 Task: Create a due date automation trigger when advanced on, 2 hours before a card is due add content with a name or a description not starting with resume.
Action: Mouse moved to (830, 254)
Screenshot: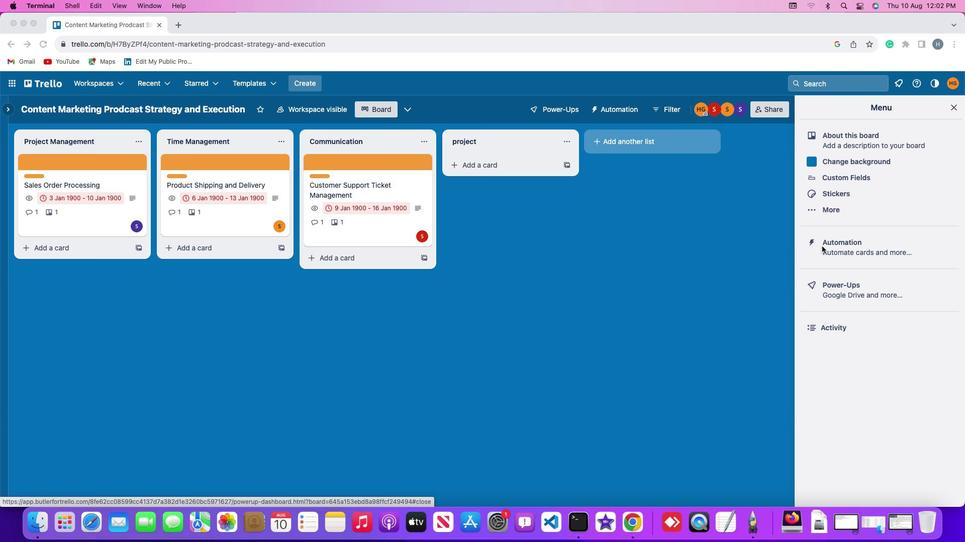 
Action: Mouse pressed left at (830, 254)
Screenshot: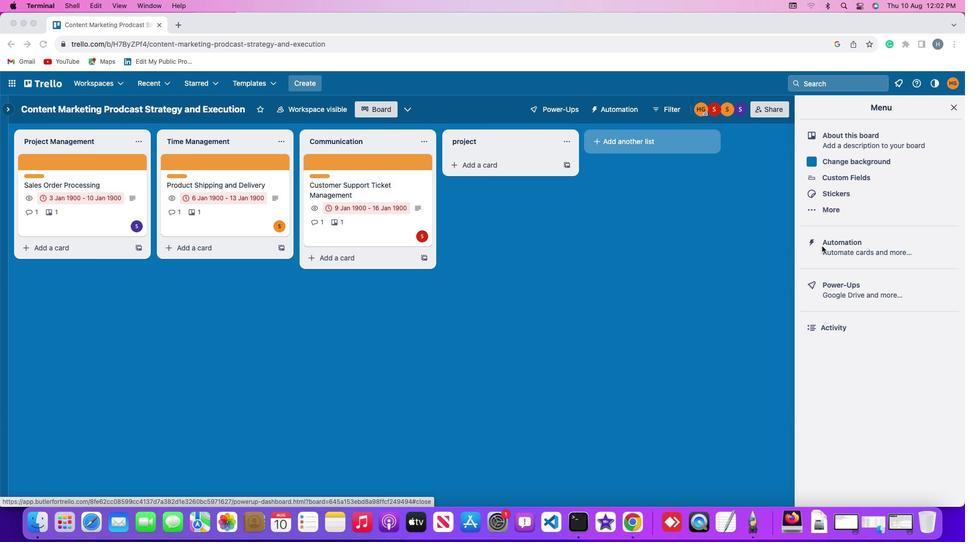 
Action: Mouse pressed left at (830, 254)
Screenshot: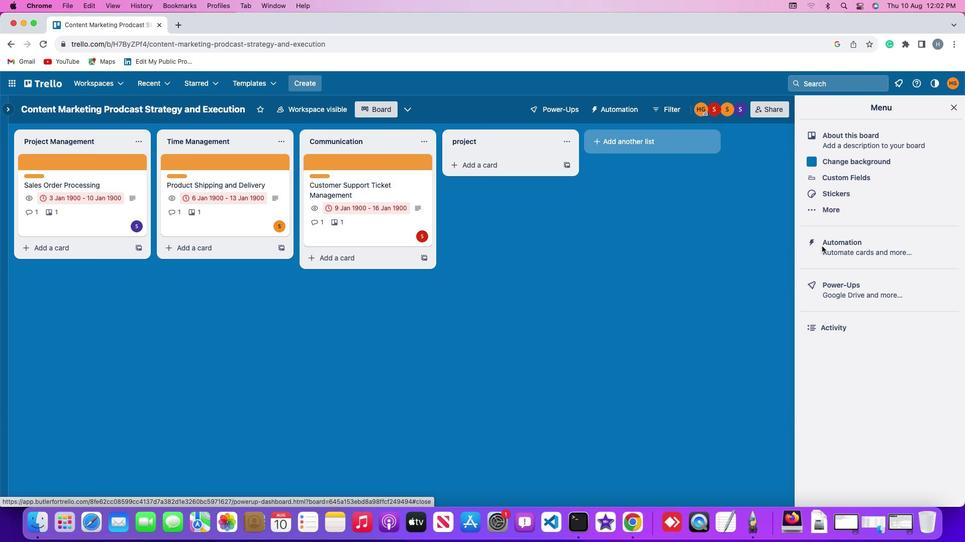 
Action: Mouse moved to (70, 245)
Screenshot: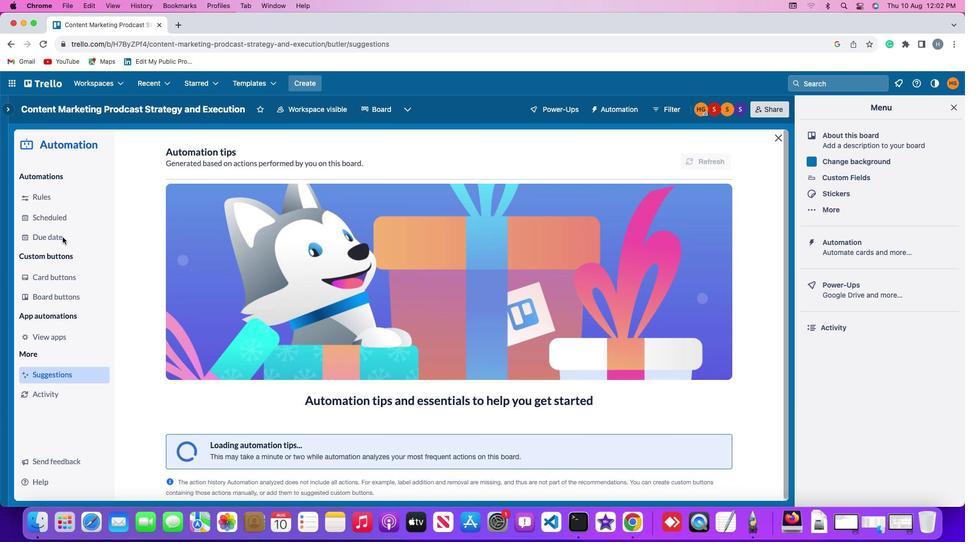 
Action: Mouse pressed left at (70, 245)
Screenshot: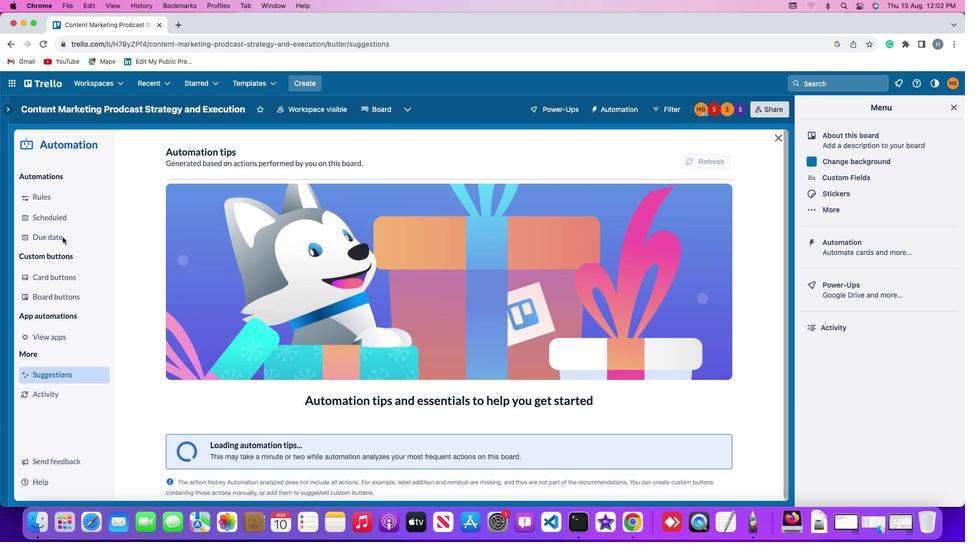 
Action: Mouse moved to (680, 167)
Screenshot: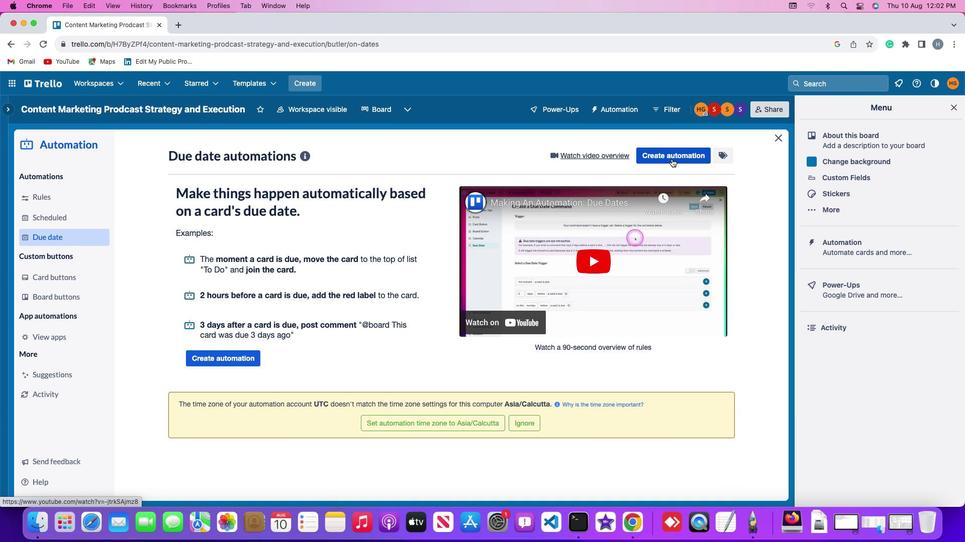 
Action: Mouse pressed left at (680, 167)
Screenshot: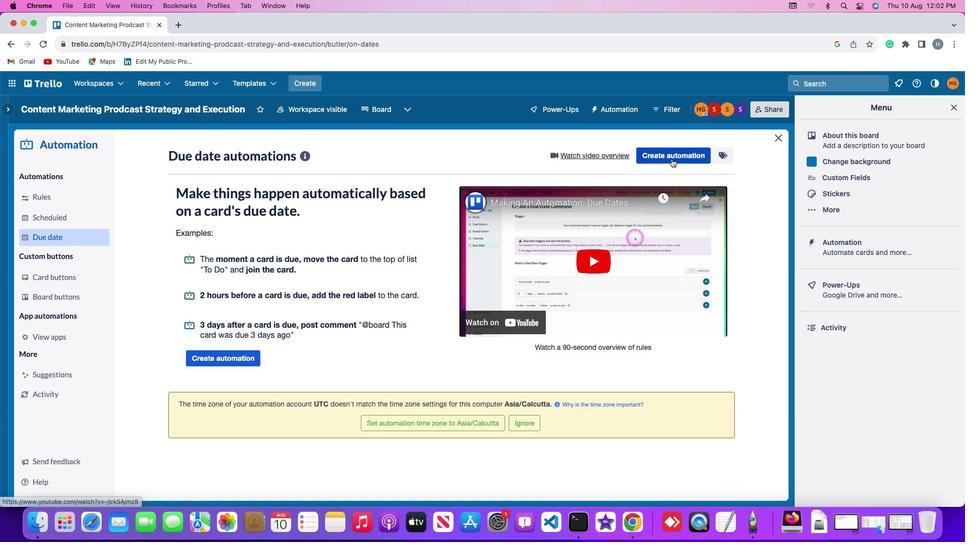 
Action: Mouse moved to (201, 257)
Screenshot: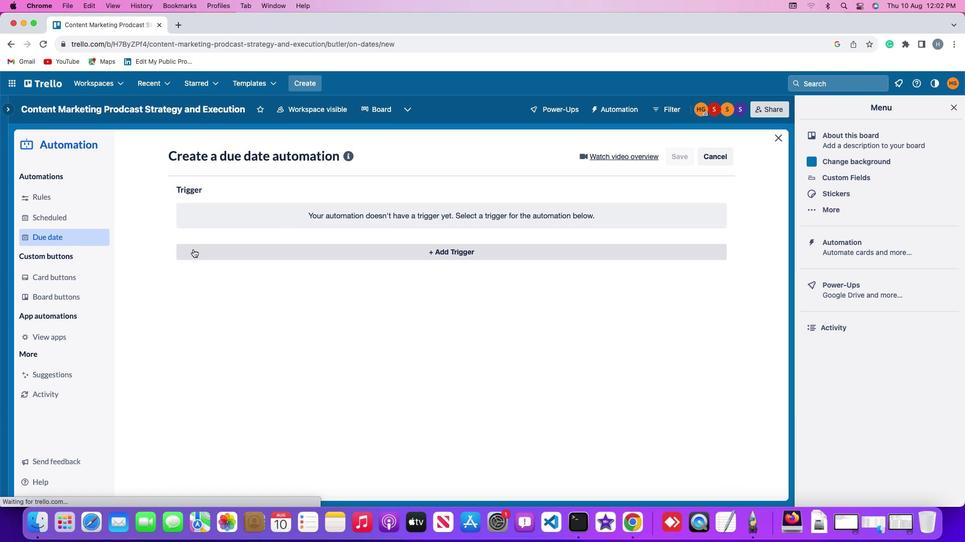 
Action: Mouse pressed left at (201, 257)
Screenshot: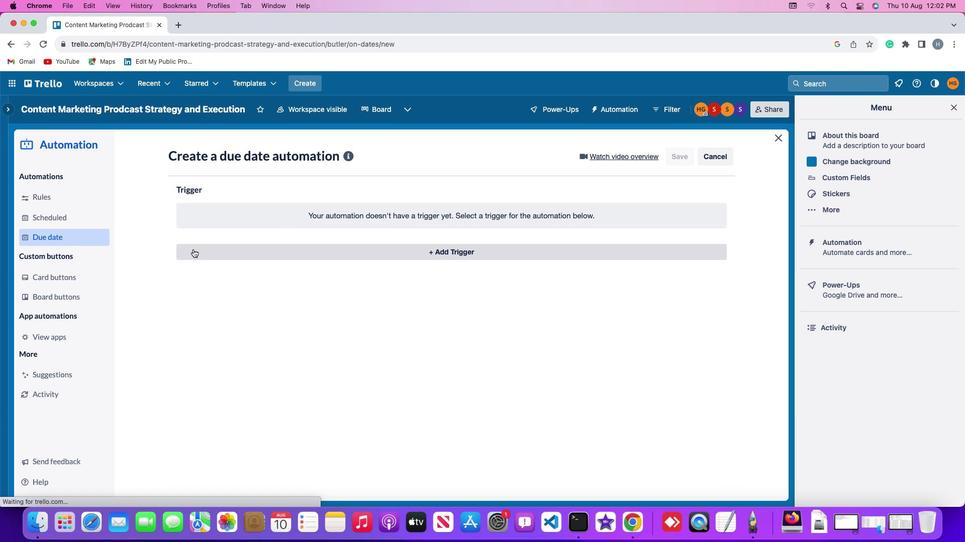 
Action: Mouse moved to (203, 412)
Screenshot: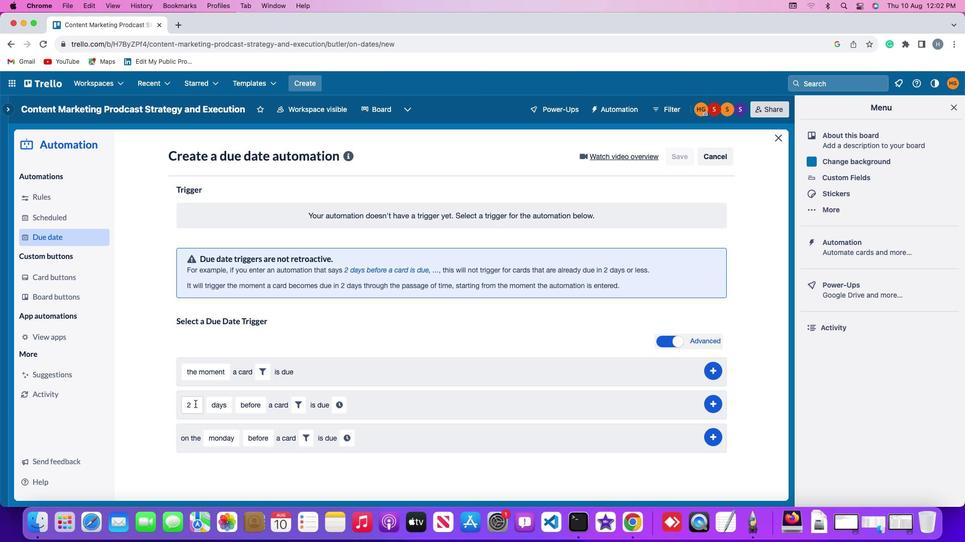 
Action: Mouse pressed left at (203, 412)
Screenshot: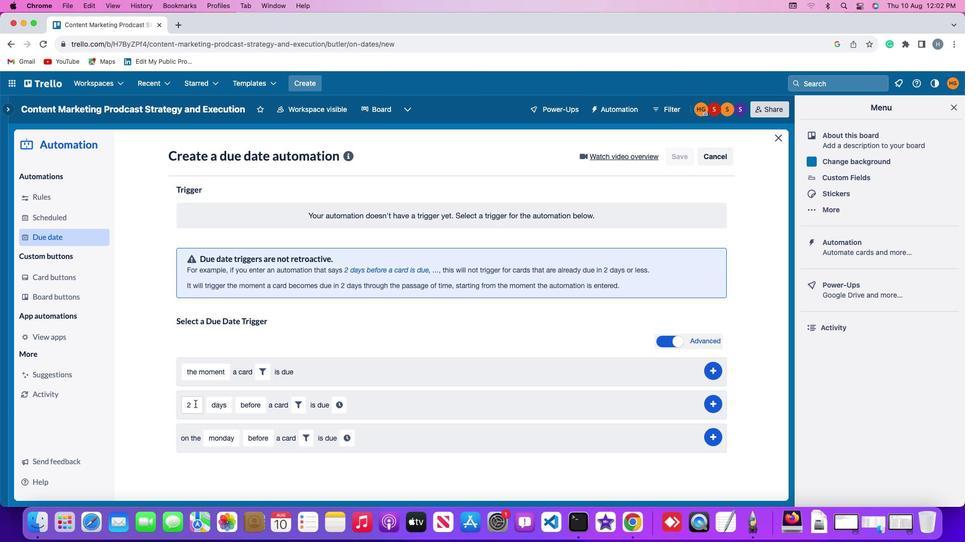 
Action: Mouse moved to (203, 411)
Screenshot: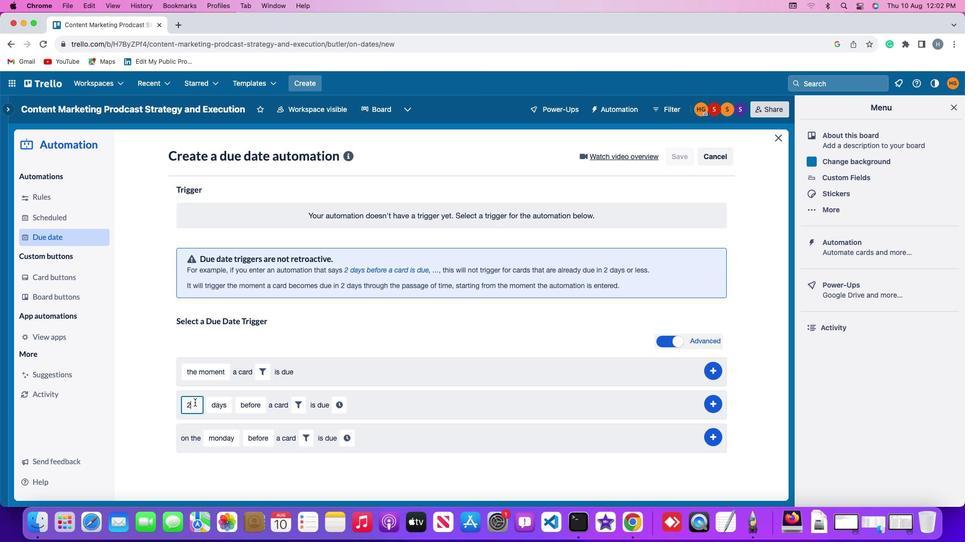 
Action: Key pressed Key.backspace
Screenshot: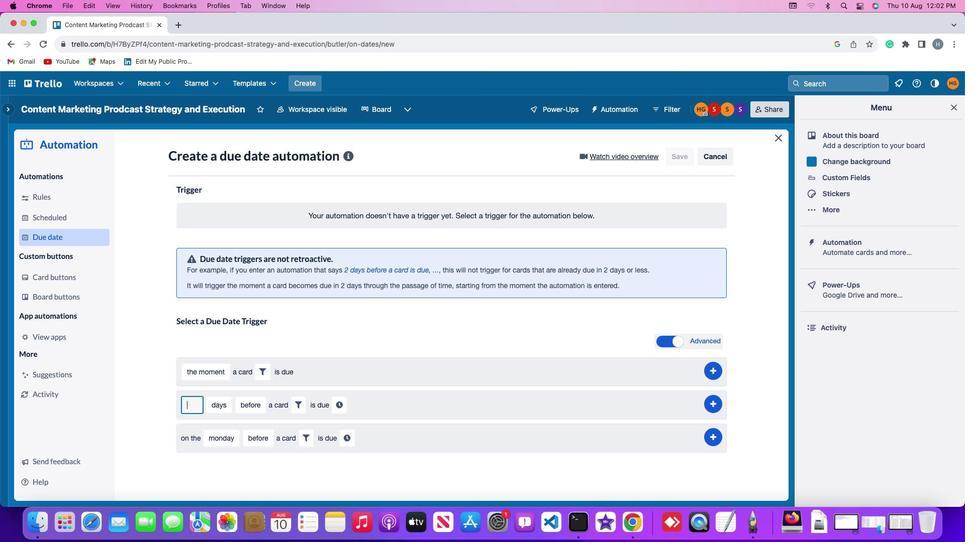 
Action: Mouse moved to (205, 410)
Screenshot: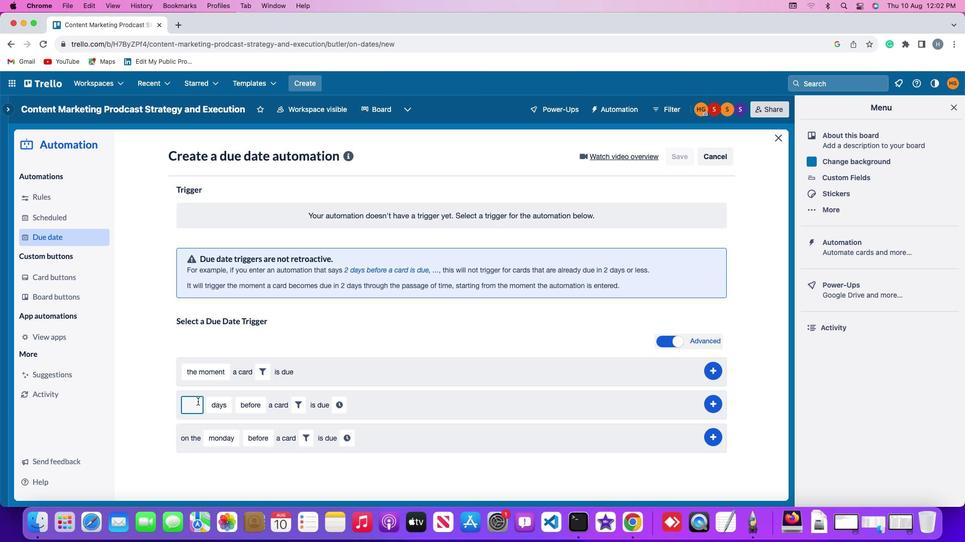 
Action: Key pressed '2'
Screenshot: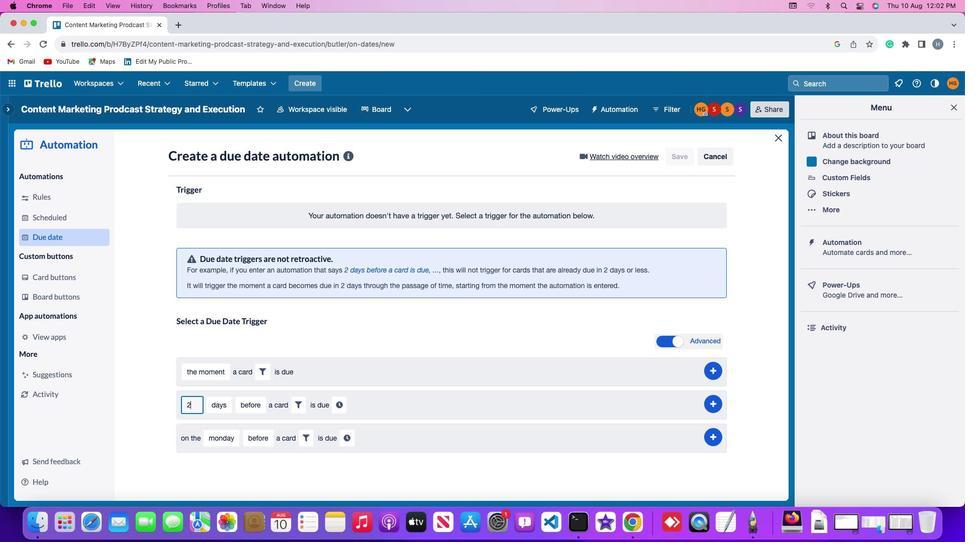 
Action: Mouse moved to (230, 412)
Screenshot: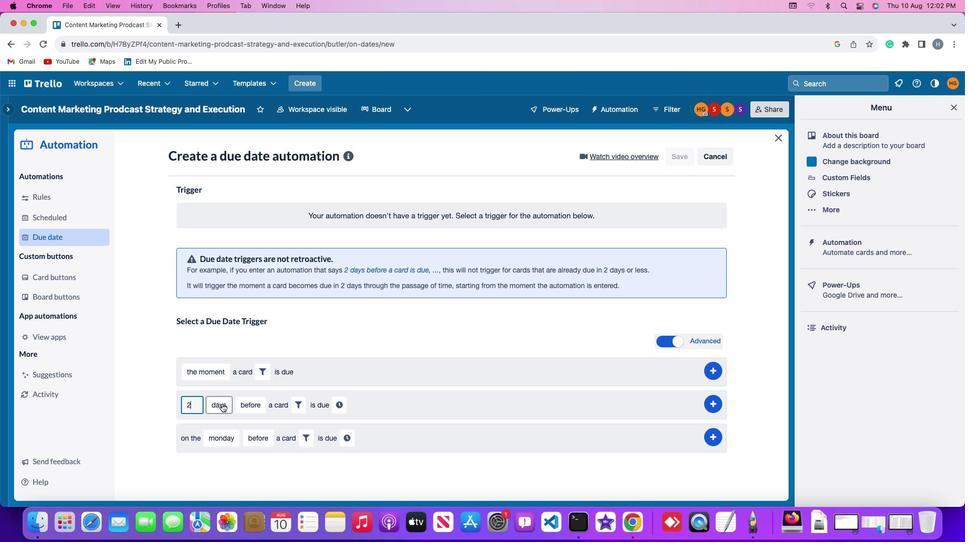 
Action: Mouse pressed left at (230, 412)
Screenshot: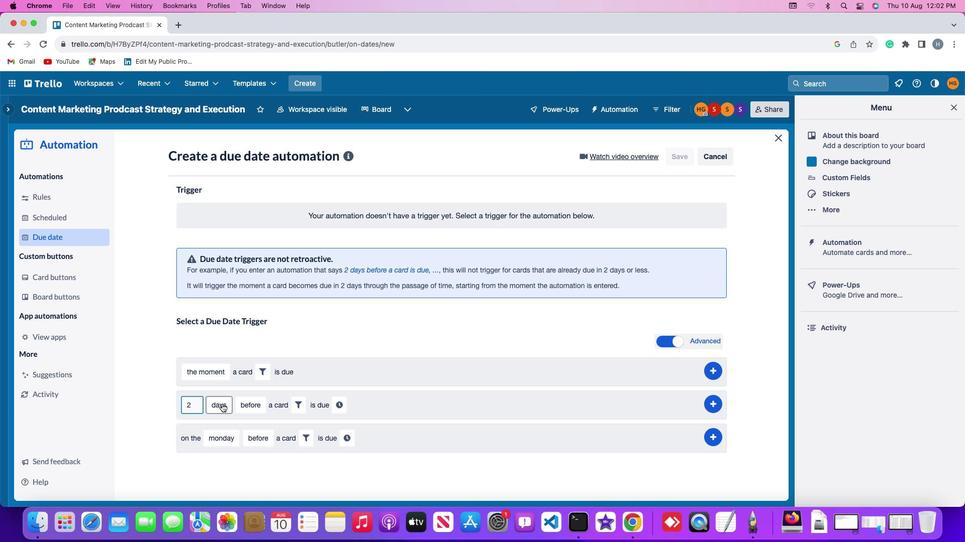 
Action: Mouse moved to (232, 469)
Screenshot: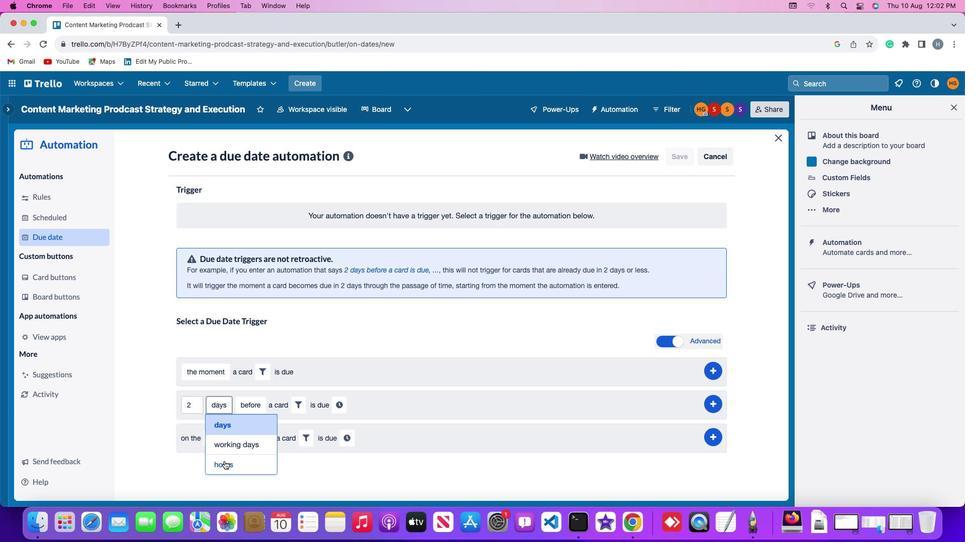 
Action: Mouse pressed left at (232, 469)
Screenshot: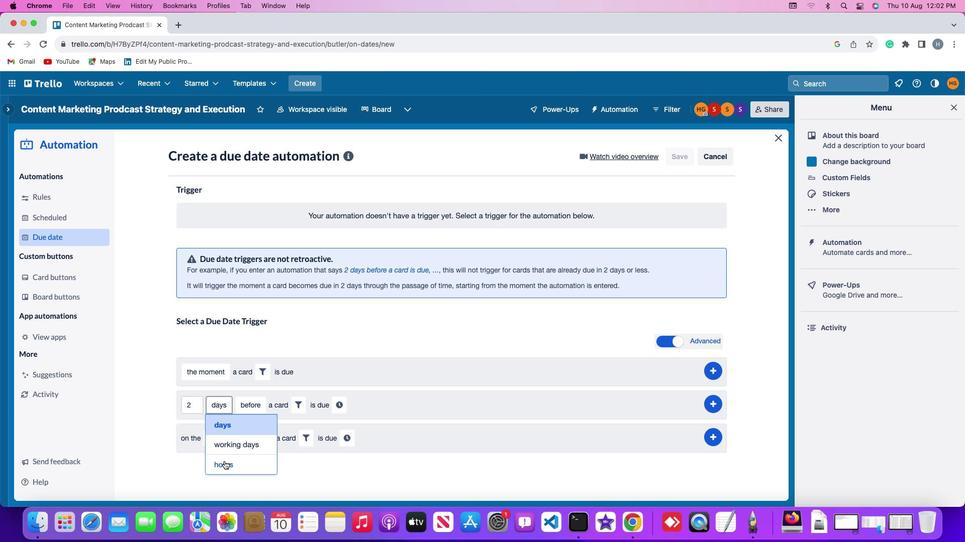 
Action: Mouse moved to (259, 411)
Screenshot: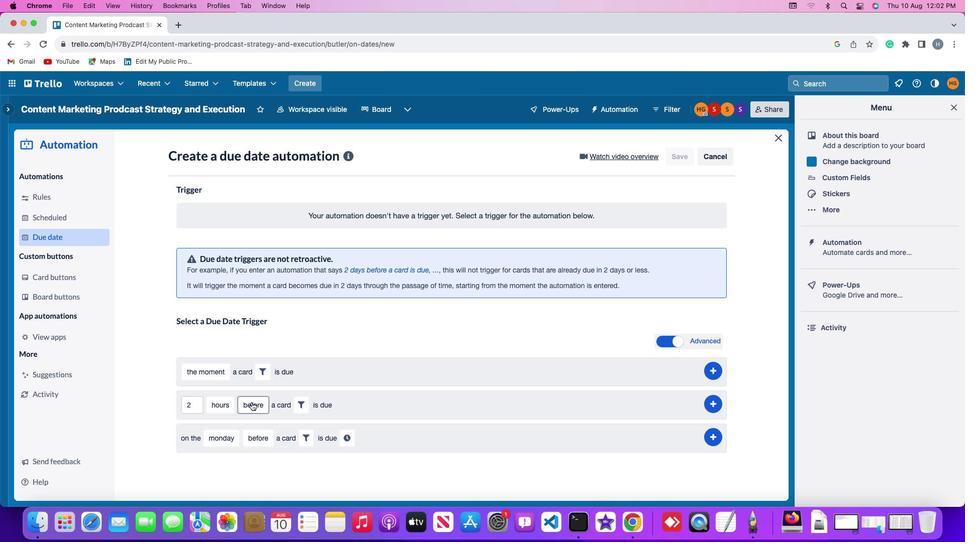 
Action: Mouse pressed left at (259, 411)
Screenshot: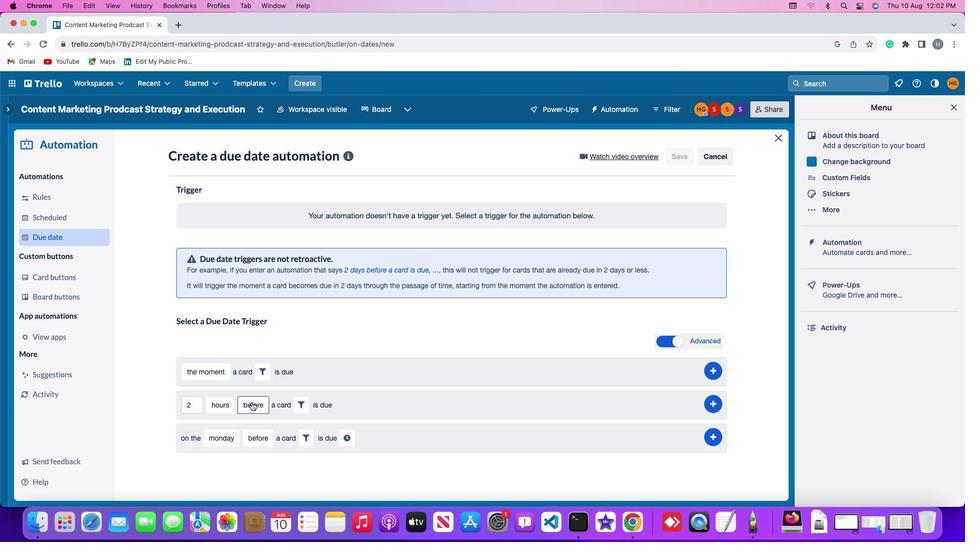 
Action: Mouse moved to (269, 429)
Screenshot: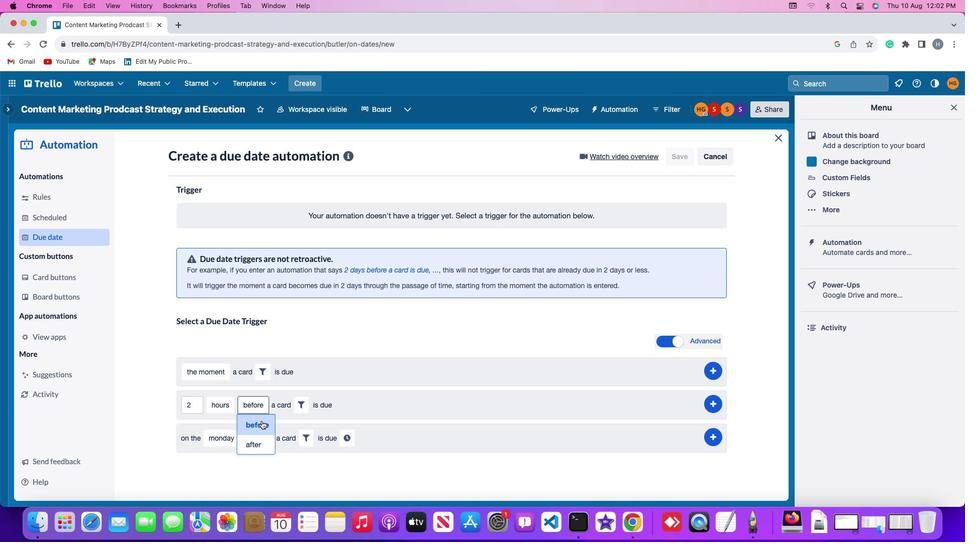 
Action: Mouse pressed left at (269, 429)
Screenshot: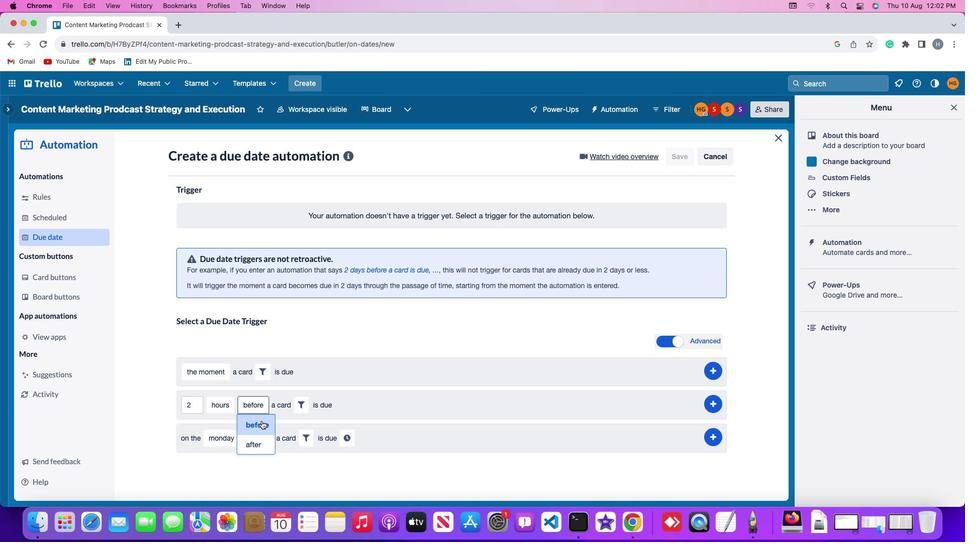 
Action: Mouse moved to (313, 410)
Screenshot: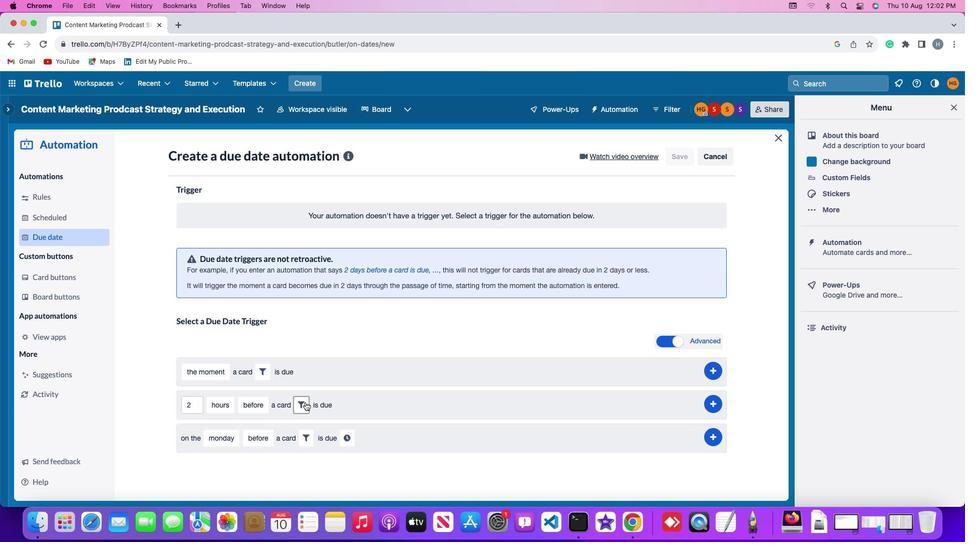
Action: Mouse pressed left at (313, 410)
Screenshot: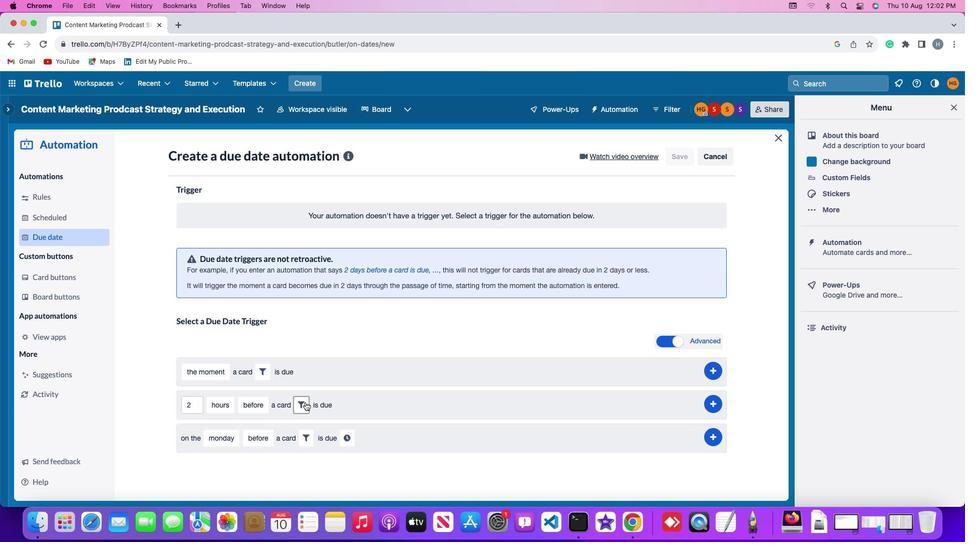 
Action: Mouse moved to (438, 446)
Screenshot: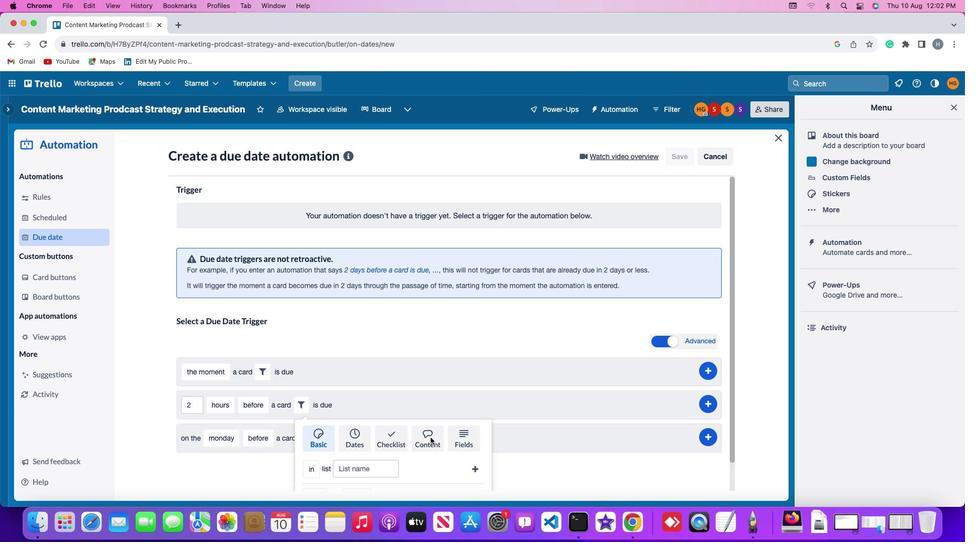 
Action: Mouse pressed left at (438, 446)
Screenshot: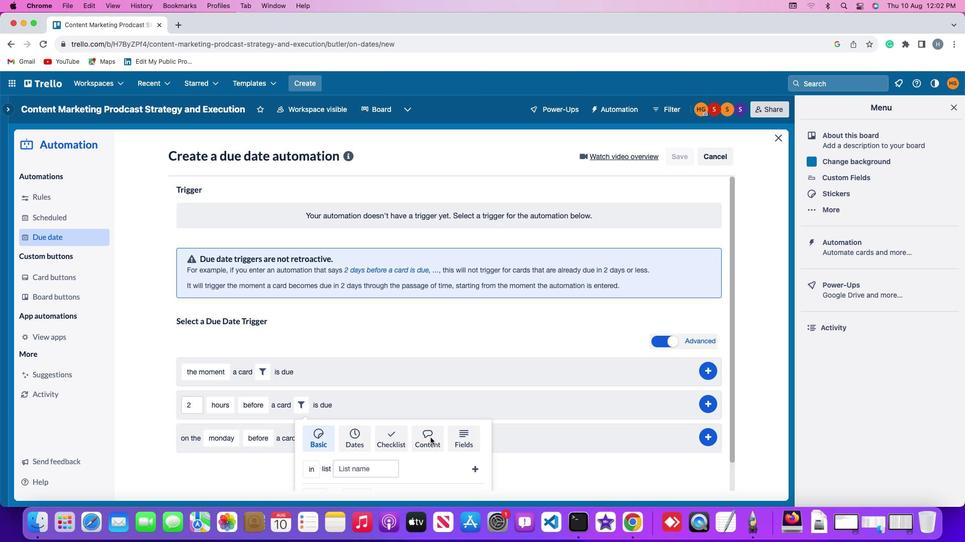 
Action: Mouse moved to (348, 473)
Screenshot: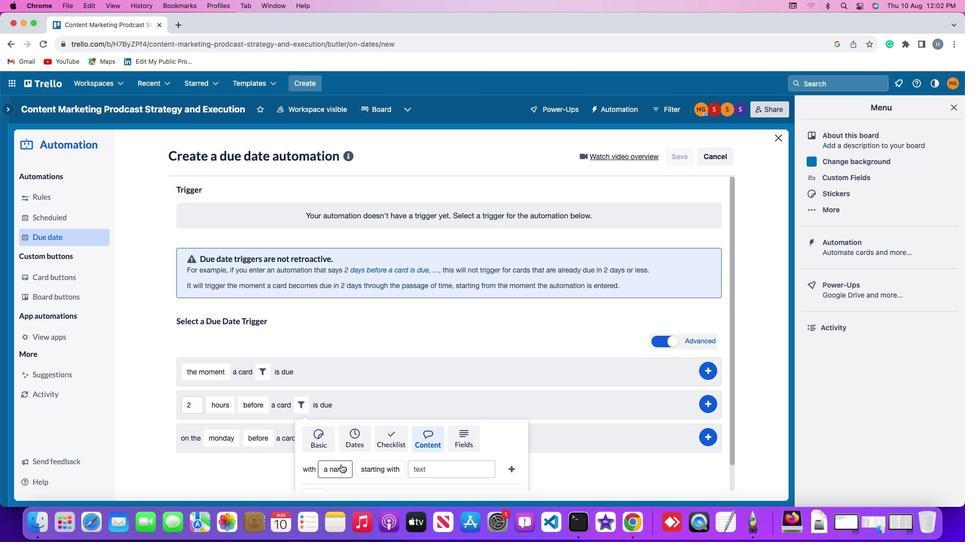 
Action: Mouse pressed left at (348, 473)
Screenshot: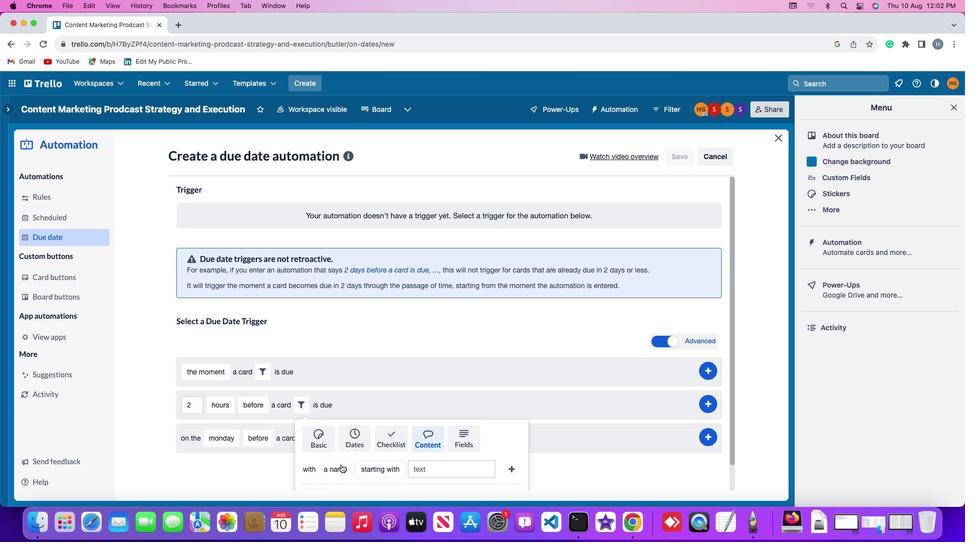 
Action: Mouse moved to (355, 455)
Screenshot: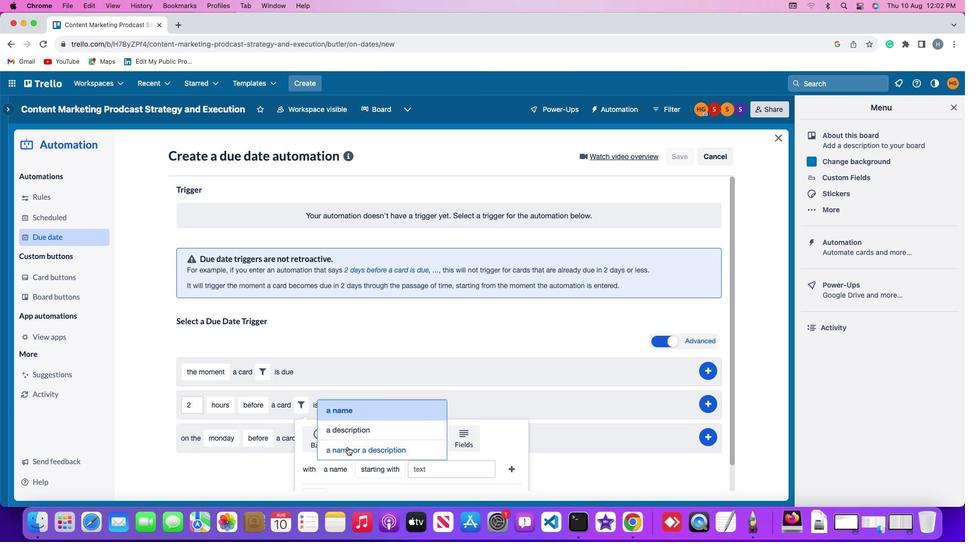 
Action: Mouse pressed left at (355, 455)
Screenshot: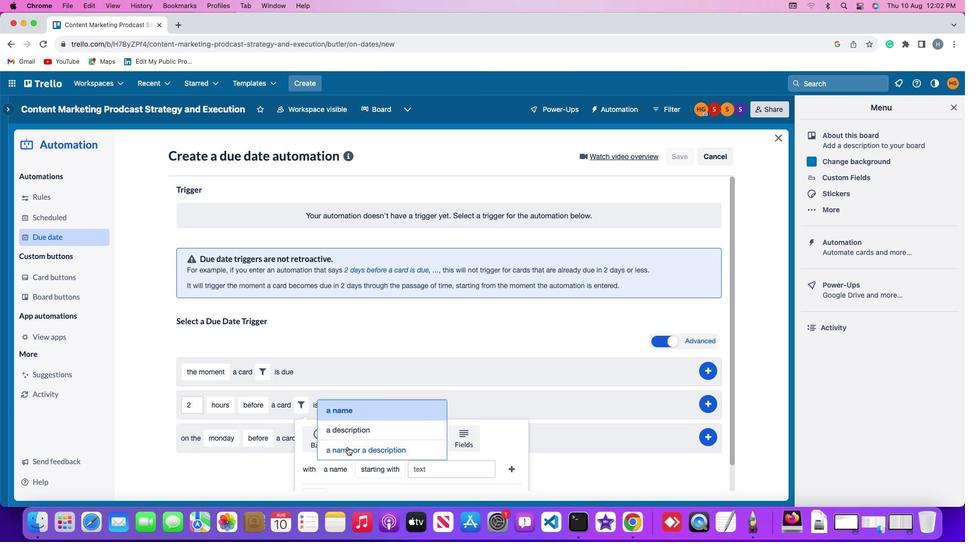 
Action: Mouse moved to (435, 478)
Screenshot: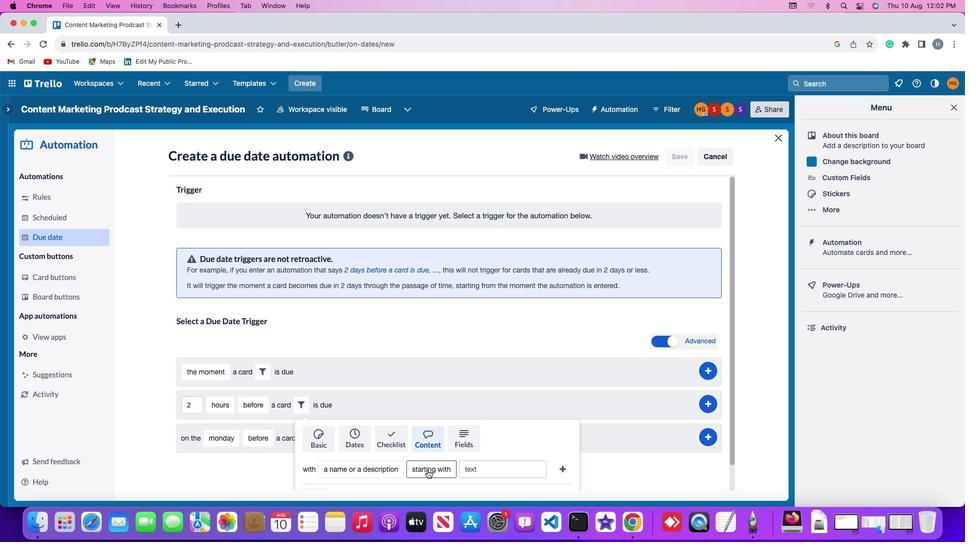 
Action: Mouse pressed left at (435, 478)
Screenshot: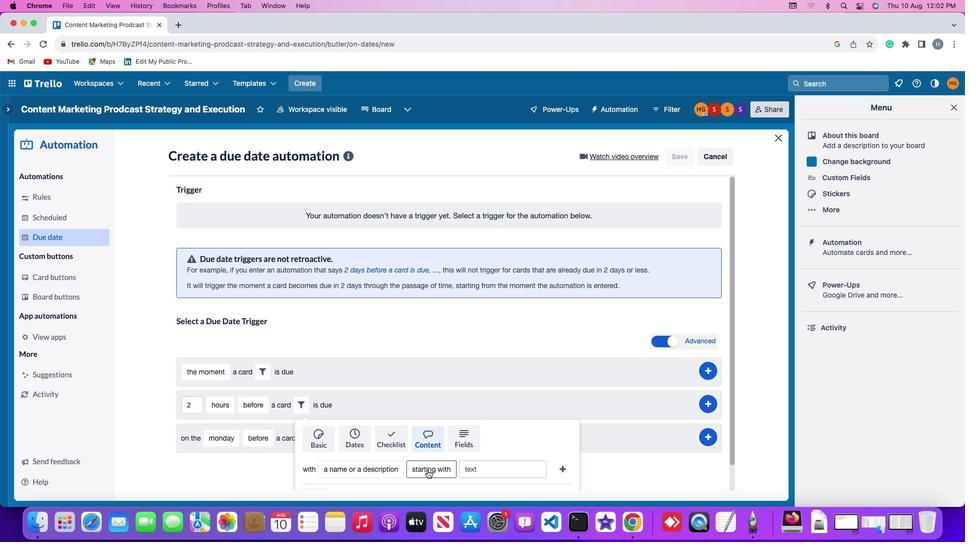 
Action: Mouse moved to (449, 418)
Screenshot: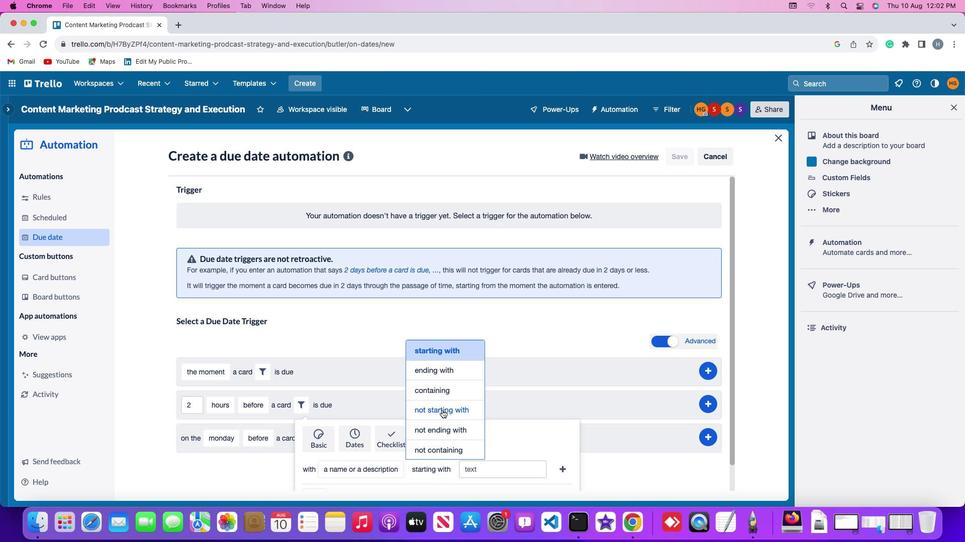
Action: Mouse pressed left at (449, 418)
Screenshot: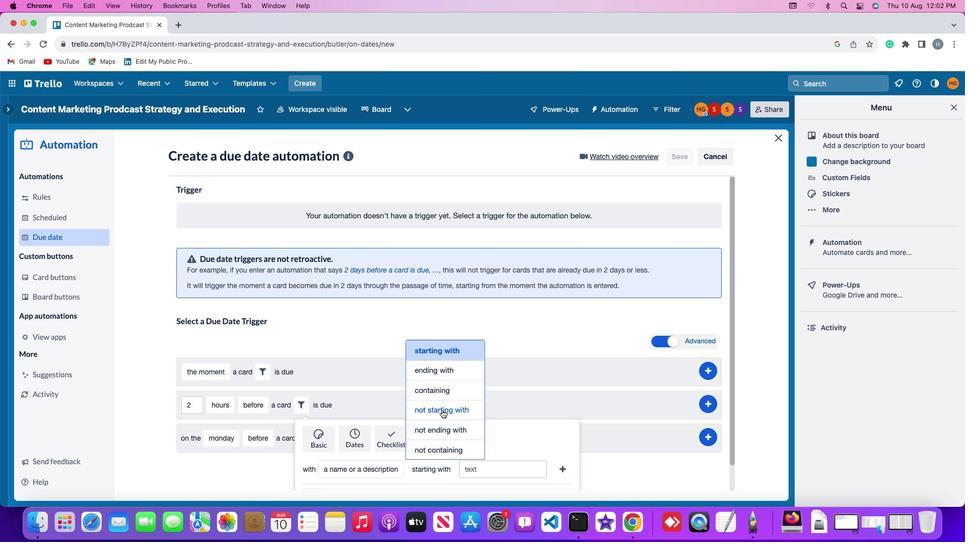 
Action: Mouse moved to (489, 480)
Screenshot: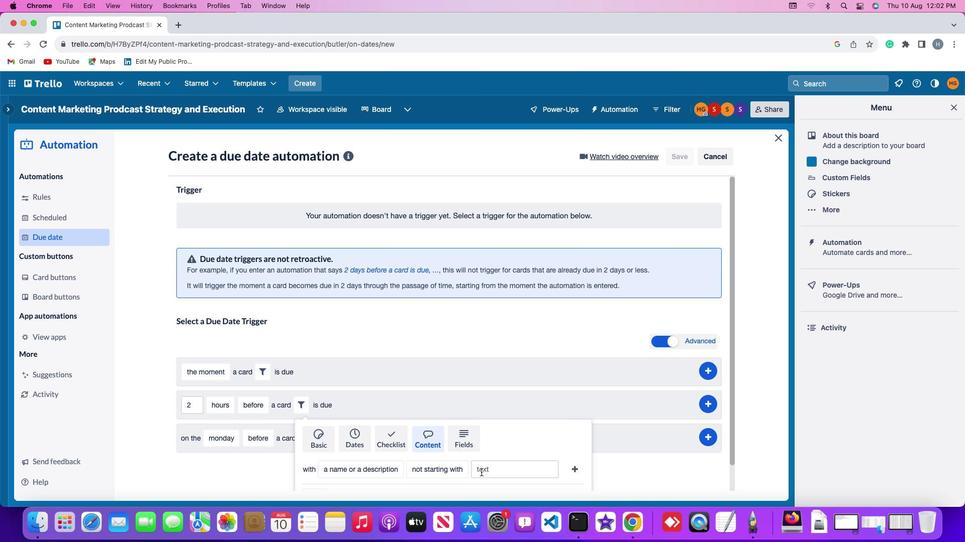 
Action: Mouse pressed left at (489, 480)
Screenshot: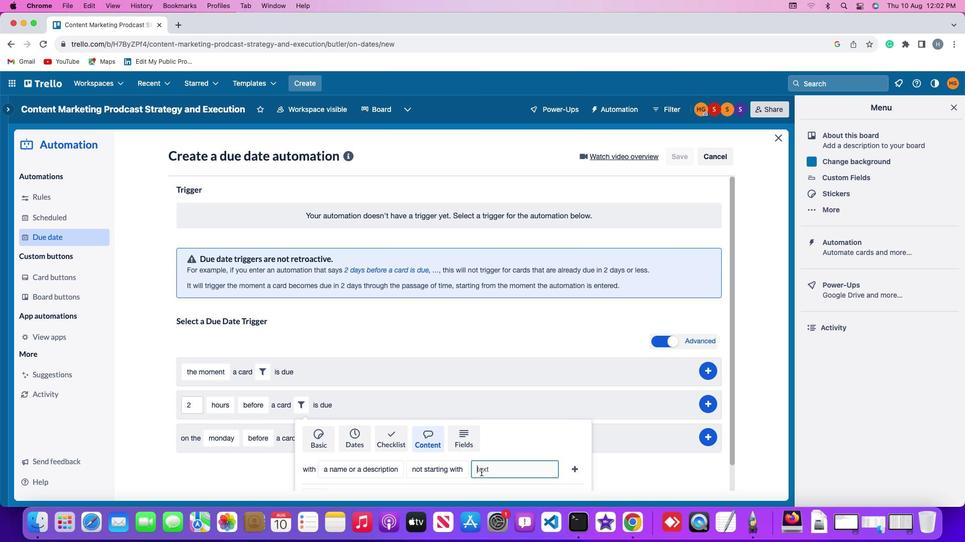 
Action: Key pressed 'r''e''s''u''m''e'
Screenshot: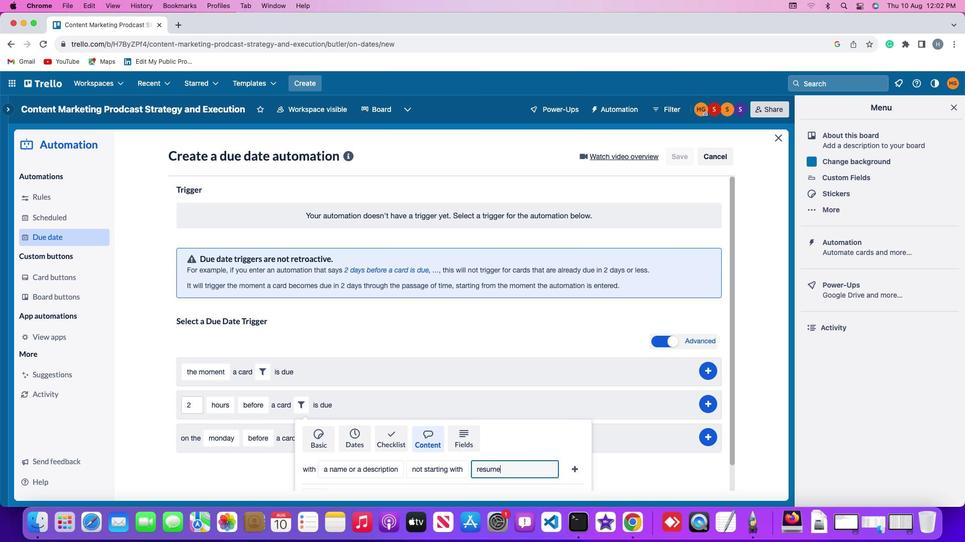 
Action: Mouse moved to (581, 477)
Screenshot: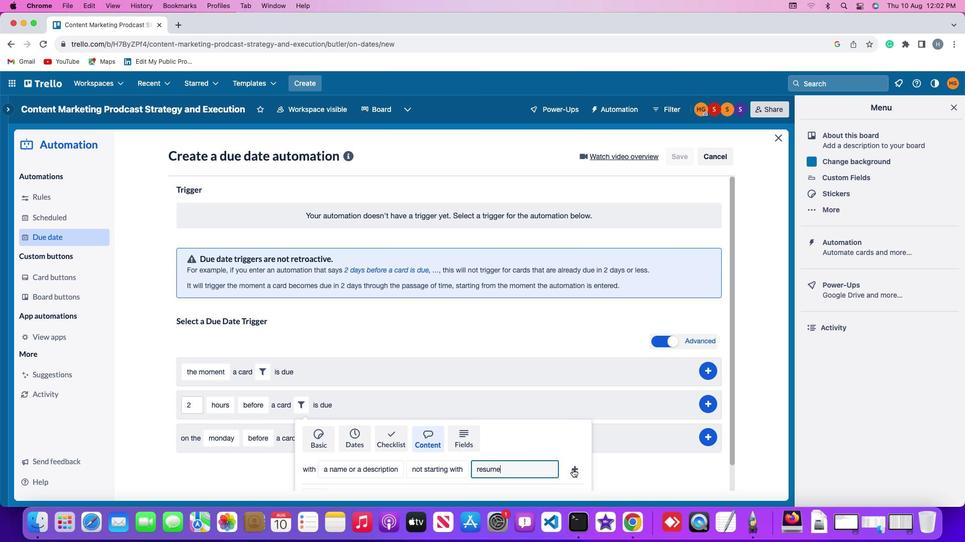 
Action: Mouse pressed left at (581, 477)
Screenshot: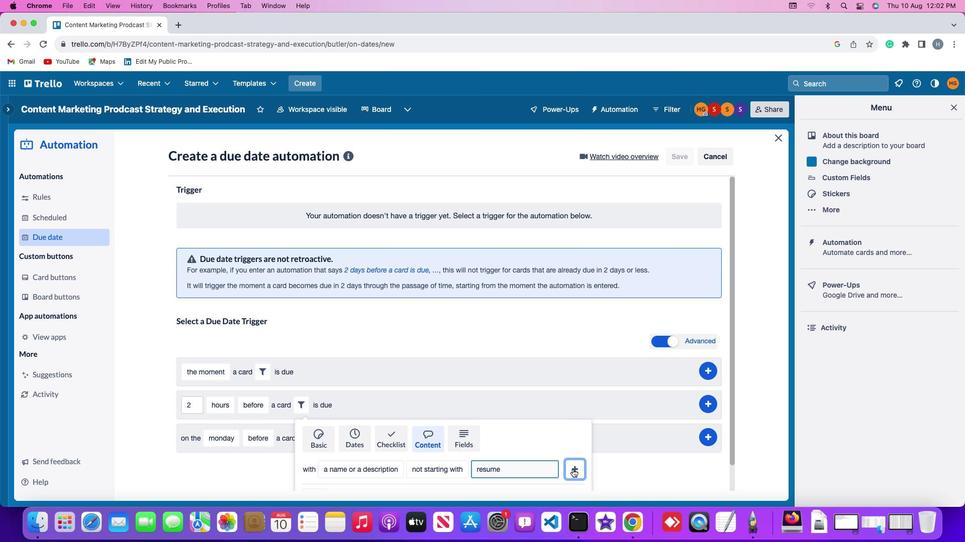 
Action: Mouse moved to (725, 412)
Screenshot: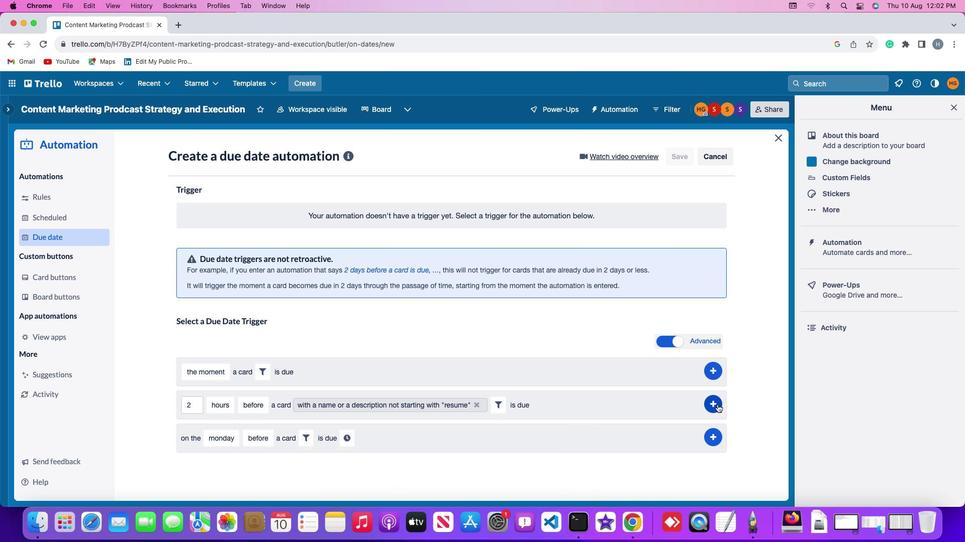 
Action: Mouse pressed left at (725, 412)
Screenshot: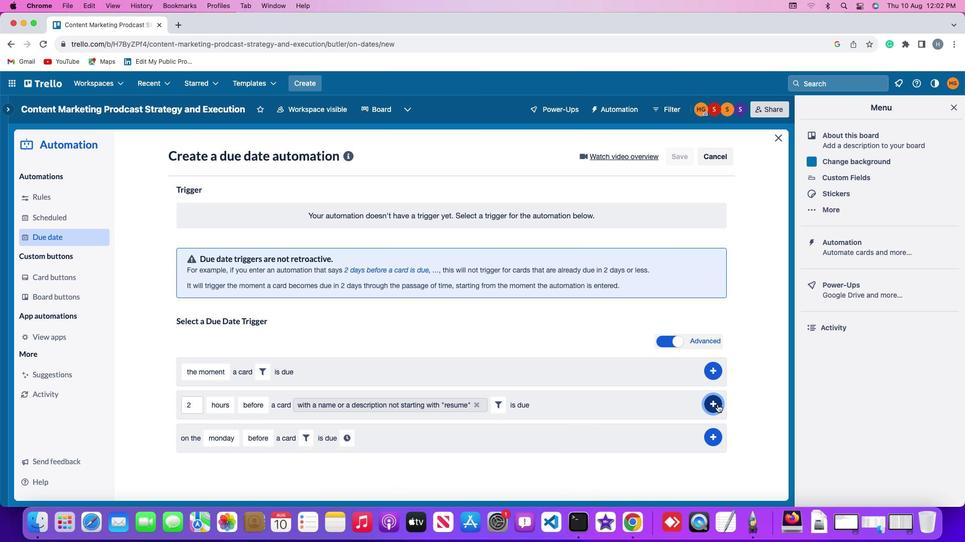 
Action: Mouse moved to (764, 341)
Screenshot: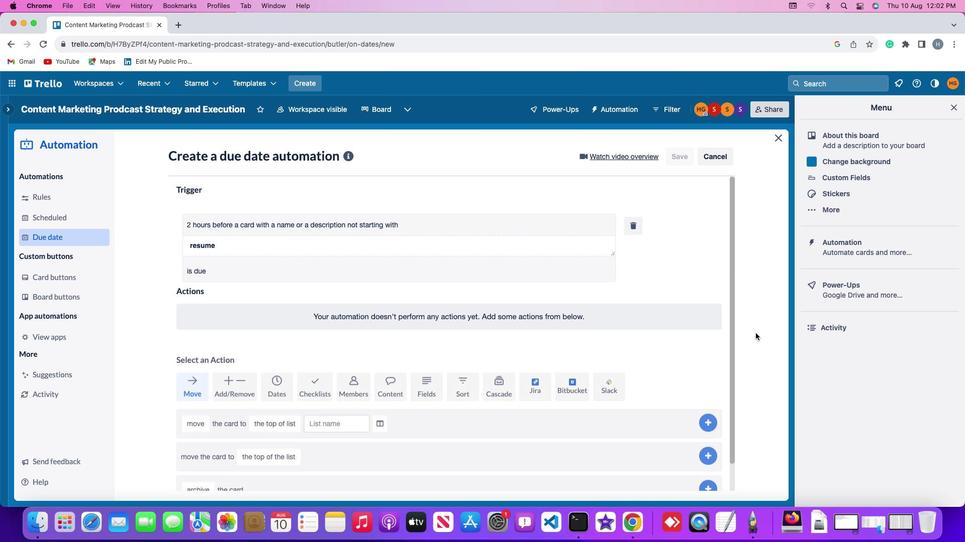 
